 Task: Implement a script that accepts input data from different sensors or devices, combines it, and generates a consolidated status report.
Action: Mouse moved to (914, 161)
Screenshot: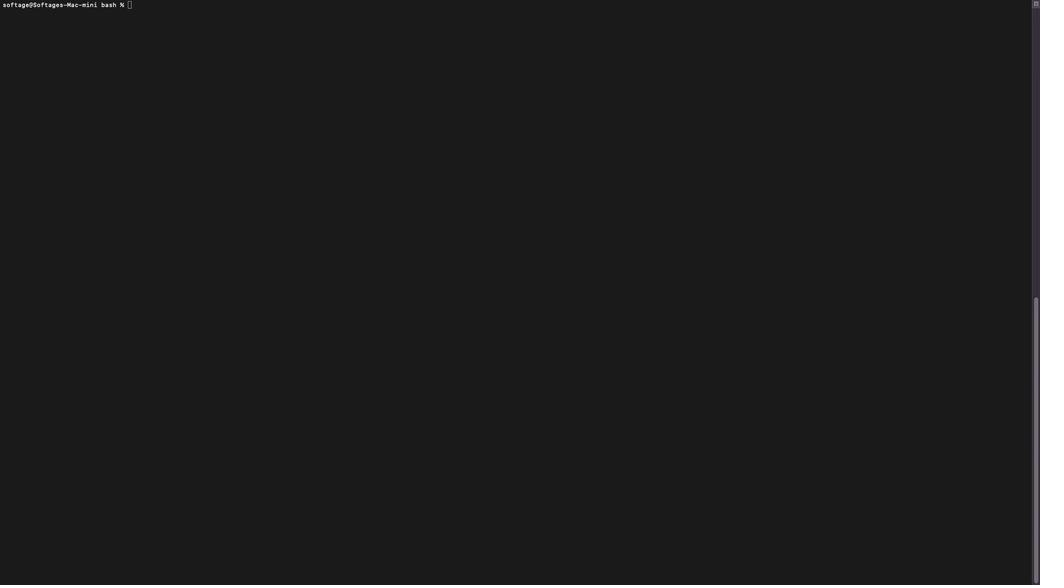 
Action: Key pressed 'y'
Screenshot: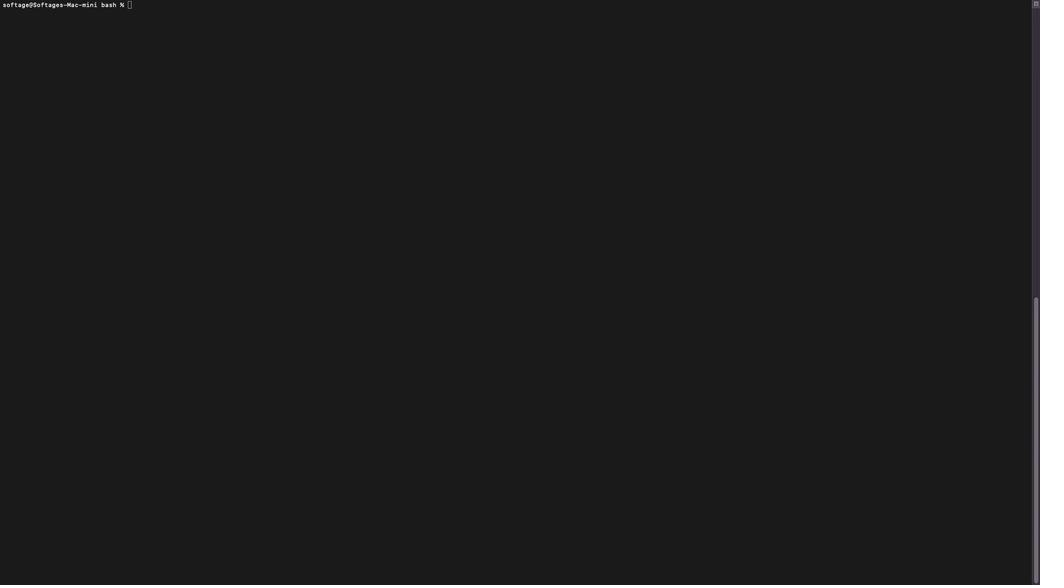 
Action: Mouse moved to (916, 161)
Screenshot: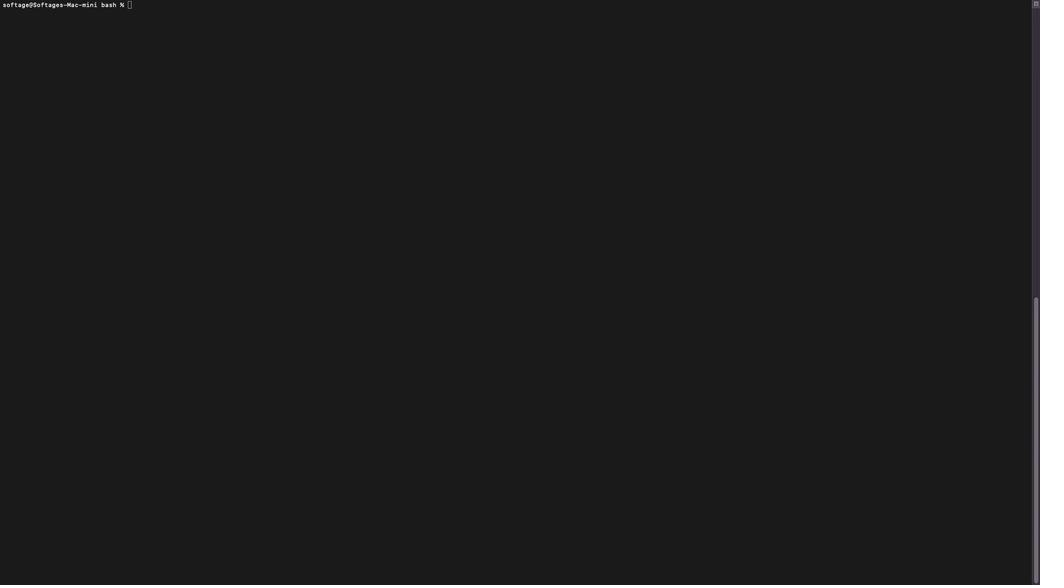 
Action: Key pressed Key.enter
Screenshot: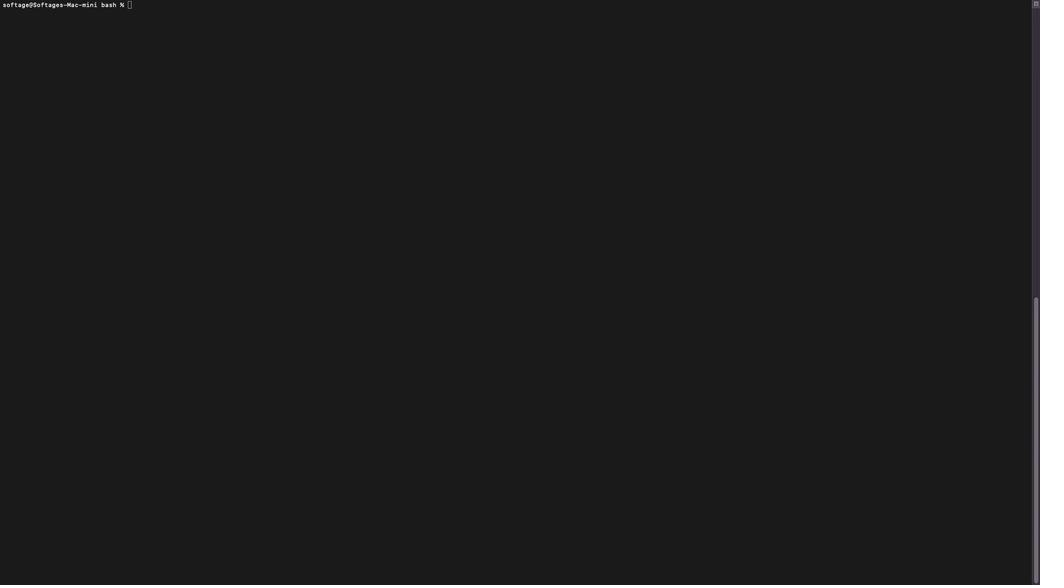 
Action: Mouse moved to (855, 170)
Screenshot: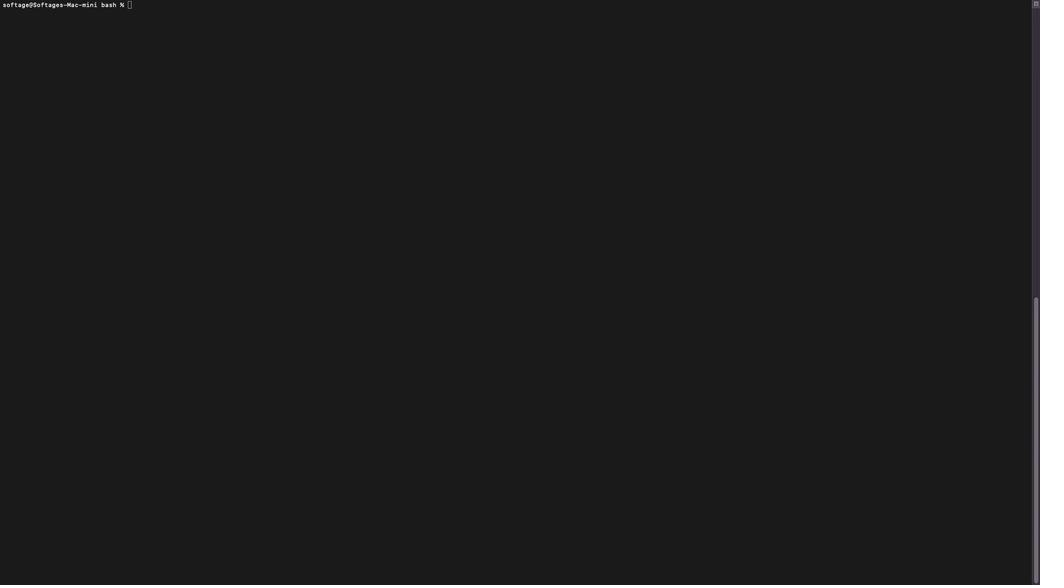 
Action: Mouse pressed left at (855, 170)
Screenshot: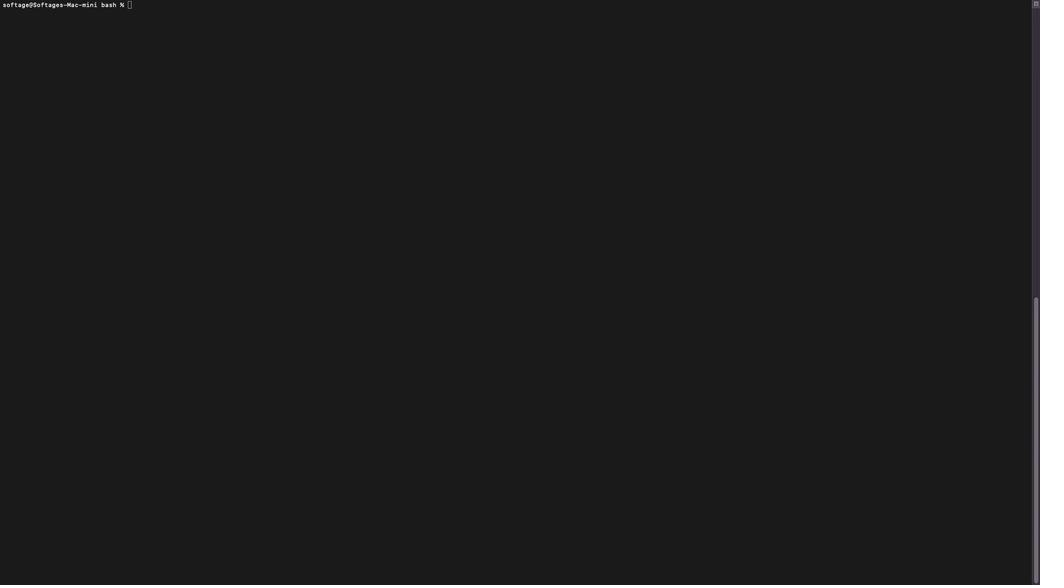 
Action: Mouse moved to (849, 176)
Screenshot: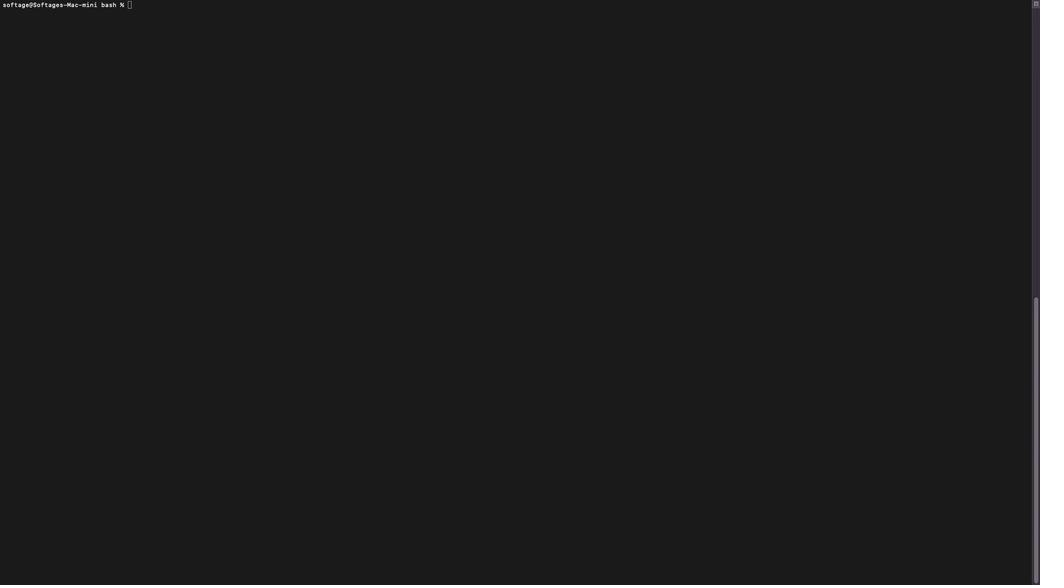 
Action: Mouse pressed left at (849, 176)
Screenshot: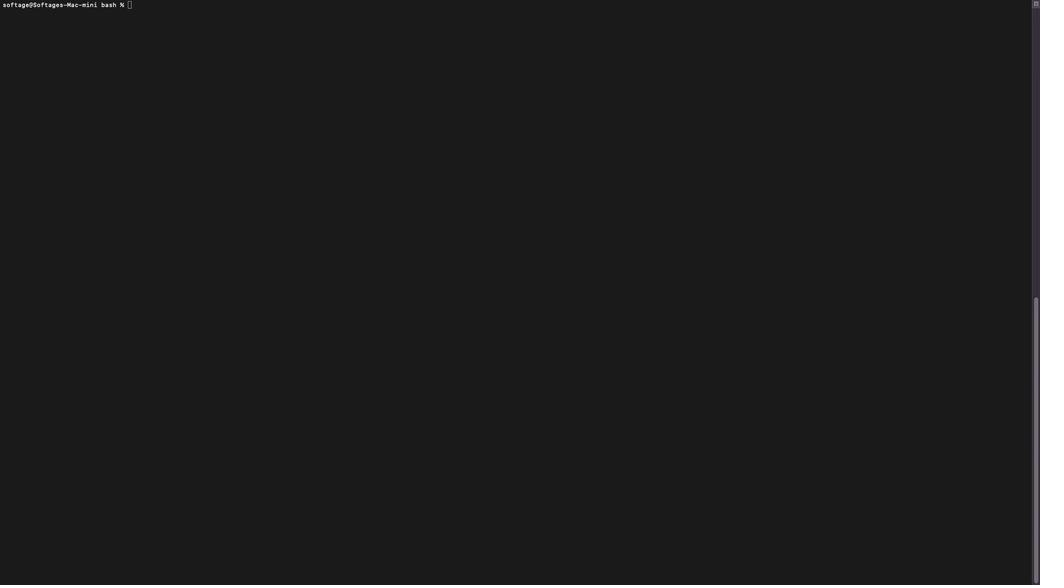 
Action: Mouse moved to (827, 172)
Screenshot: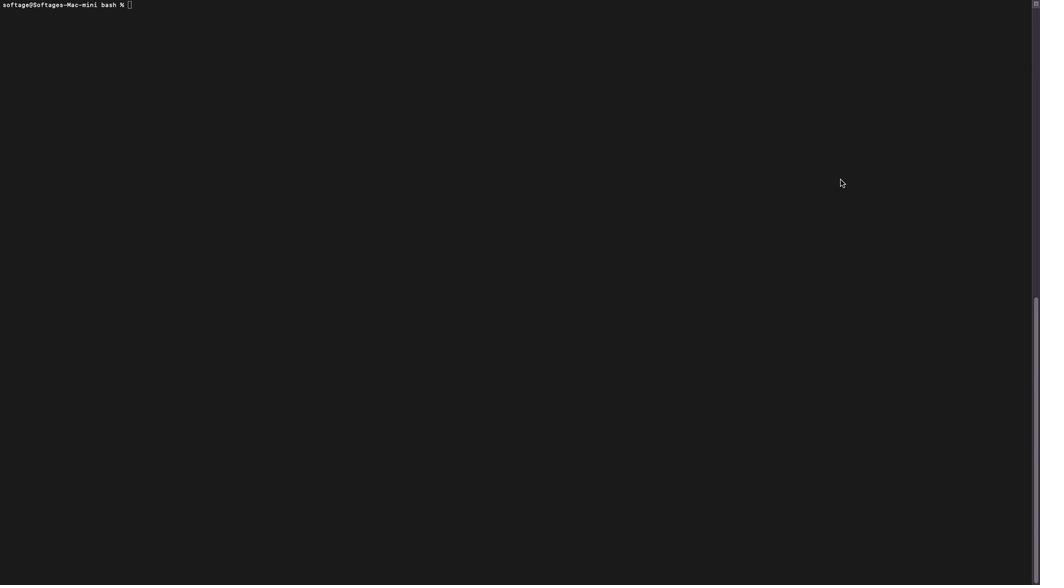 
Action: Mouse pressed left at (827, 172)
Screenshot: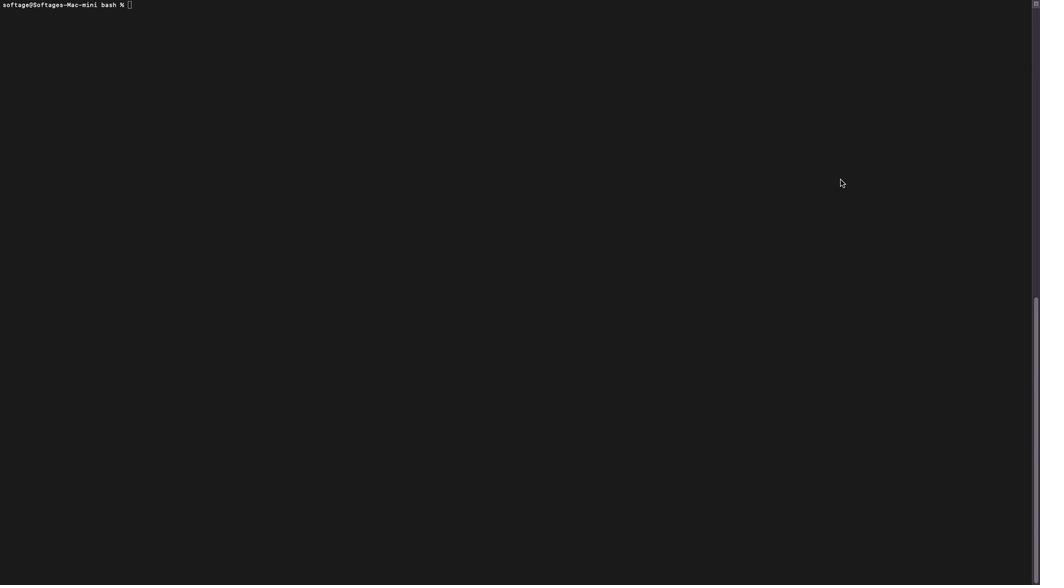 
Action: Mouse moved to (827, 172)
Screenshot: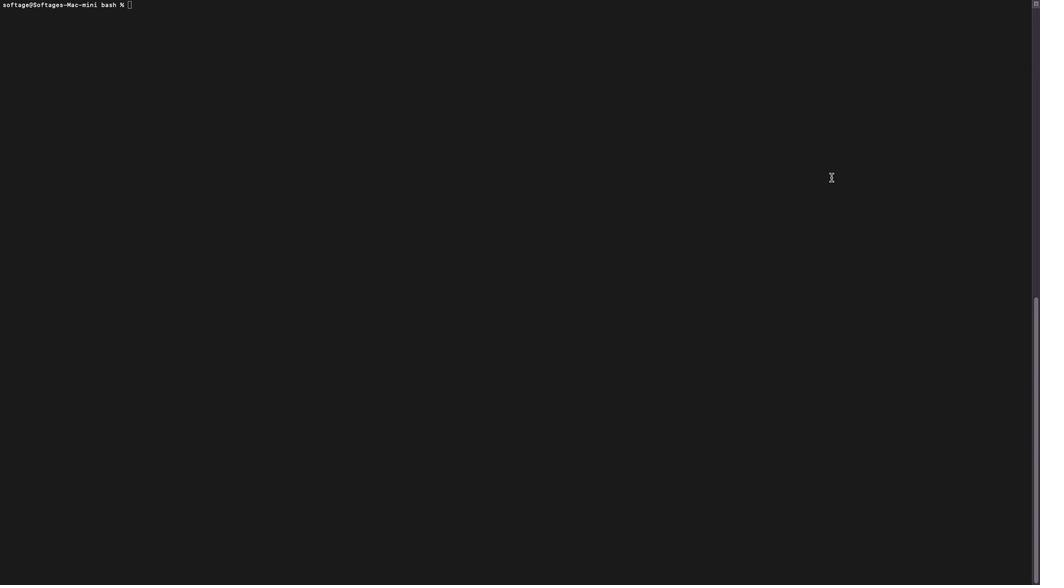 
Action: Mouse pressed left at (827, 172)
Screenshot: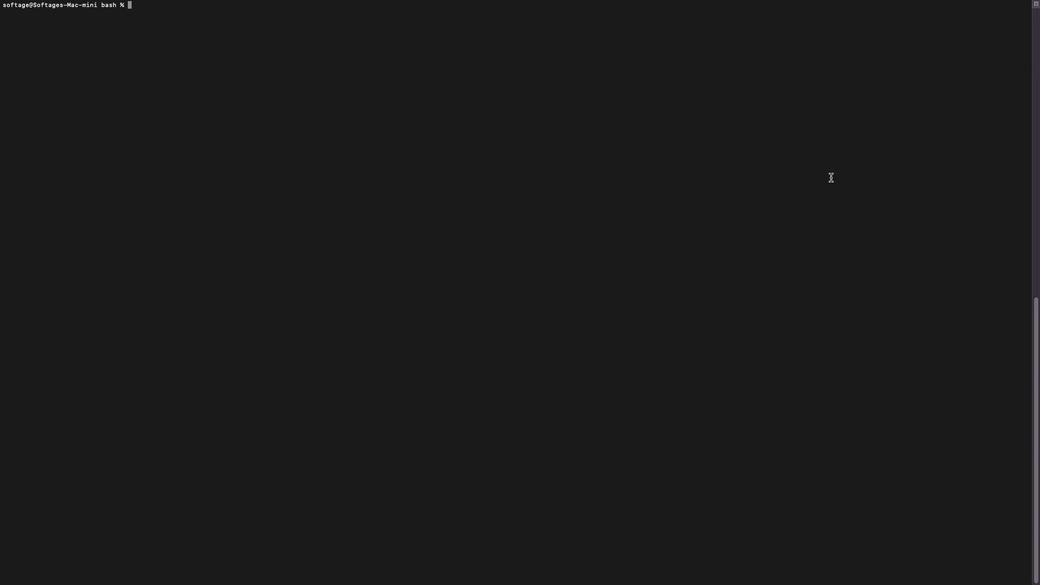 
Action: Mouse moved to (826, 172)
Screenshot: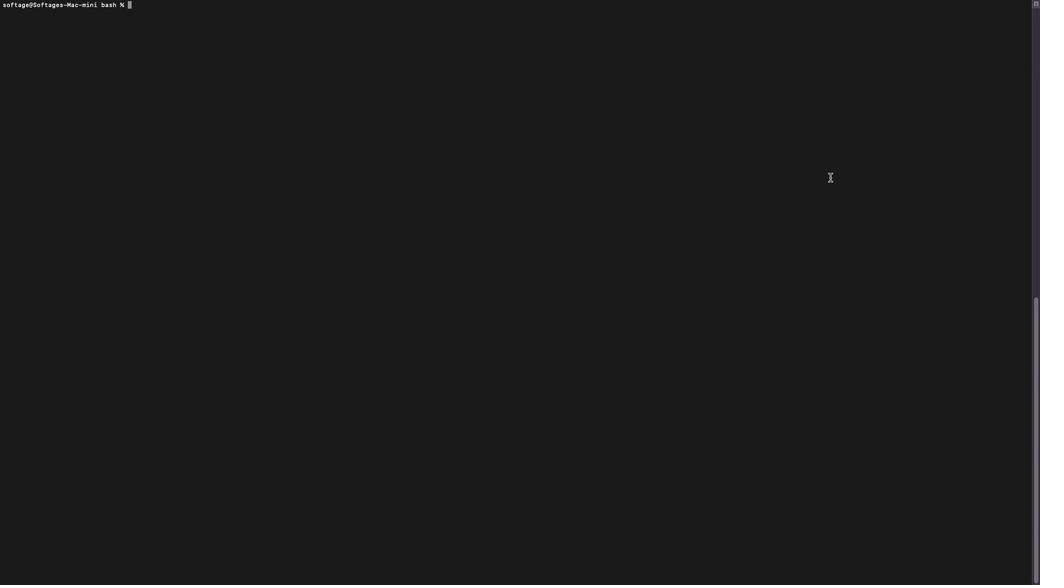 
Action: Key pressed 'v''i''m'Key.space'b''a''s''h''7''0''.''s''h'Key.enter'i'Key.shift'#'Key.shift'!''/''b''i''n''/''b''a''s''h'Key.enterKey.enterKey.shift'#'Key.spaceKey.shift'I''n''i''t''i''a''l''i''z''e'Key.space't''h''e'Key.space'v''a''r''i''a''b''l''e'Key.space't''o'Key.space's''t''o''r''r''e'Key.backspaceKey.backspace'r''e'Key.backspaceKey.backspace'e'Key.space's''e''n''s''o''r''/''d''e''v''i''c''e'Key.space'd''a''t''a'Key.enter's'Key.backspace's''e''n''d''o''r'Key.backspaceKey.backspaceKey.backspace's''i''r'Key.backspaceKey.backspace'o''r''1'Key.shift'_''d''a''t''a''='Key.shift_r'"''"'Key.enter's''e''n''s''o''r''2'Key.shift'_''d''a''t''a''='Key.shift_r'"''"'Key.enter's''e''n''s''o''r''3''='Key.backspaceKey.shift'_''d''a''t''a'Key.shift_r'='Key.shift_r'"''"'Key.enterKey.enterKey.shift'#'Key.spaceKey.shift'F''u''n''c''t''i''o''n'Key.space't''o''r'Key.space'e''a''d'Key.backspaceKey.backspaceKey.backspaceKey.backspaceKey.backspaceKey.backspaceKey.backspace'r''e''a''d'Key.space'd''a''t''a'Key.space'f''r''o''m'Key.space'e''a''c''h'Key.space's''e''n''s''o''r''/''d''e''v''i''c''e'Key.enter'r''e''a''d'Key.shift'_''s''e''n''s''p''r'Key.backspaceKey.backspace'o''r'Key.shift'('')'Key.backspaceKey.backspaceKey.shift'_''d''a''t''a'Key.shift'('')'Key.spaceKey.shift_r'{'Key.enterKey.spaceKey.spaceKey.spaceKey.space's''e''n''s''o''r'Key.shift'_'Key.backspace'1'Key.shift'_''d''a''t''a''='Key.shift_r'"'Key.shift_rKey.shift'S''e''n''s''o''r'Key.space'1'Key.shift_r':'Key.spaceKey.shift'$'Key.shift'(''r''a''m''d''o''m'Key.shift'_''d''a''t''a'Key.shift')'Key.shift_r'"'Key.enterKey.spaceKey.spaceKey.spaceKey.space'e'Key.backspace's''e''n''s''o''r'Key.shift'_''d''a''t''a''='Key.shift_r'"'Key.backspaceKey.backspaceKey.backspaceKey.backspaceKey.backspaceKey.backspaceKey.backspaceKey.backspace'r''2'Key.shift'_''d''a''t''a''='Key.shift_r'"'Key.shift'S''e''n''s''o''r'Key.space'2'Key.shift_r':'Key.spaceKey.shift'$'Key.shift'(''r''a''n''d''o''m'Key.shift'_''d''a''t''a'Key.shift')'Key.shift_r'"'Key.enterKey.spaceKey.spaceKey.spaceKey.space's''e''n''s''o''r''3'Key.shift'_''d''a''t''a''='Key.shift_r'"'Key.shift'S''e''n''s''o''r'Key.space'3'Key.shift_r':'Key.spaceKey.shift'$'Key.shift'(''r''a''n''d''o''m'Key.shift'_''d''a''t''a'Key.shift')'Key.shift_r'"'Key.enterKey.shift_r'}'Key.enterKey.enter'g''e''n''e''r''a''t''e'Key.shift'_''s''a''t'Key.backspaceKey.backspace't''a''t''u''s'Key.shift'_''r''e''p''o''r''t'Key.shift'('')'Key.shift_rKey.spaceKey.shift_r'{'Key.enterKey.spaceKey.spaceKey.spaceKey.space'e''c''h''o'Key.spaceKey.shift_r'"'Key.shift'C''o''n''s''i''d''e''r'Key.spaceKey.shift'S''t''a''t''u''s'Key.spaceKey.shift'R''e''p''o''r''t'Key.shift_r':'Key.shift_r'"'Key.enterKey.spaceKey.spaceKey.spaceKey.space'e''c''h''o'Key.spaceKey.shift_r'"'Key.shift'$''s''e''n''s''o''r'Key.shift'1'Key.shift'_''d''a''t''a'Key.shift_r'"'Key.enterKey.spaceKey.spaceKey.spaceKey.space'e''c''h''o'Key.spaceKey.shift_r'"'Key.shift'$''s''e''n''s''o''r''2'Key.shift'_''d''a''t''a'Key.shift_r'"'Key.enterKey.enterKey.backspaceKey.spaceKey.spaceKey.spaceKey.space'e''c''h''o'Key.spaceKey.shift_r'"'Key.shift'$''s''e''n''s''o''r'Key.shift'3'Key.shift'_''d''a''t''a'Key.shift_r'"'Key.enterKey.shift_r'}'Key.enterKey.enter'r''a''n''d''o''m'Key.shift'_''d''a''t''a'Key.shift'('')'Key.spaceKey.shift_r'{'Key.enterKey.spaceKey.spaceKey.spaceKey.space'e''c''h''o'Key.spaceKey.shift_r'"'Key.shift'$'Key.shift'(''('Key.caps_lock'R''A''N''D''O''M'Key.spaceKey.shift'%'Key.space'1''0''0'Key.shift')'')'Key.shift_r'"'Key.enterKey.shift_r'}'Key.caps_lockKey.enterKey.enter'w''h''i''l''e'Key.space't''u''r''e'Key.backspaceKey.backspaceKey.backspace'r''u''e'';'Key.space'd''o'Key.enterKey.spaceKey.spaceKey.spaceKey.space'r''e''a''d'Key.shift'_''s''e''n''s''o''r'Key.shift'_''d''a''t''a'Key.enterKey.spaceKey.spaceKey.spaceKey.space'g''e''n''e''r''a''t''e'Key.shift'_''s''t''a''t''u''s'Key.shift'_''r''e''p''o''r''t'Key.enterKey.spaceKey.spaceKey.spaceKey.space's''l''e''e''p'Key.space'5'Key.enter'd''o''n''e'Key.escKey.shift_r':''w''q'Key.shift'!'Key.enter'c''h''m''o''d'Key.space'u'Key.shift'+''x'Key.space'b''a''h''s''7''0''.''s''h'Key.backspaceKey.backspaceKey.backspaceKey.backspaceKey.backspaceKey.backspaceKey.backspaceKey.backspace'a''s''h''7''0''.''s''h'Key.enter'.''/''b''a''s''h''7''0''.''s''h'Key.enterKey.ctrl'c'
Screenshot: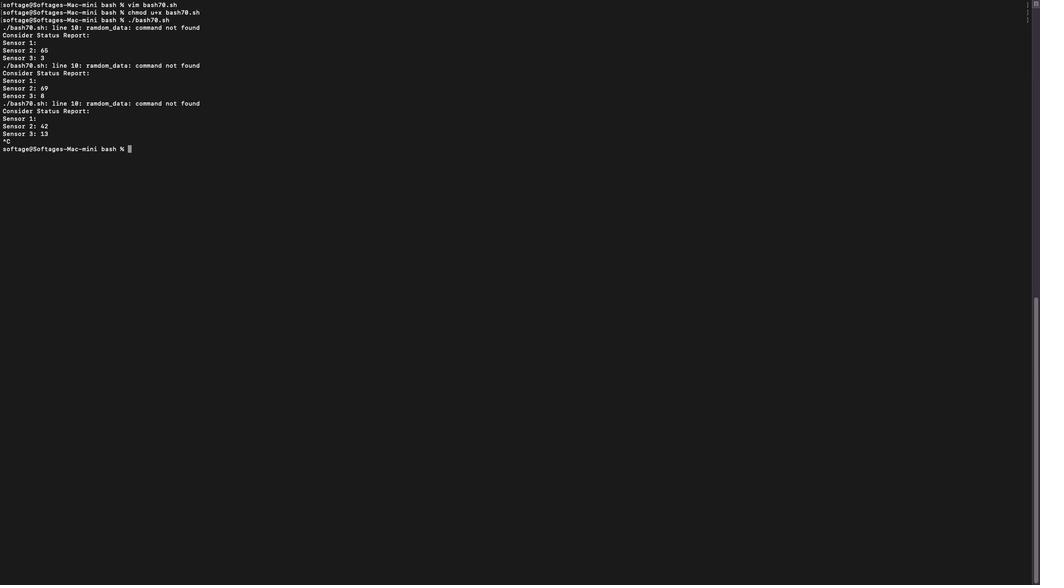 
Action: Mouse moved to (887, 170)
Screenshot: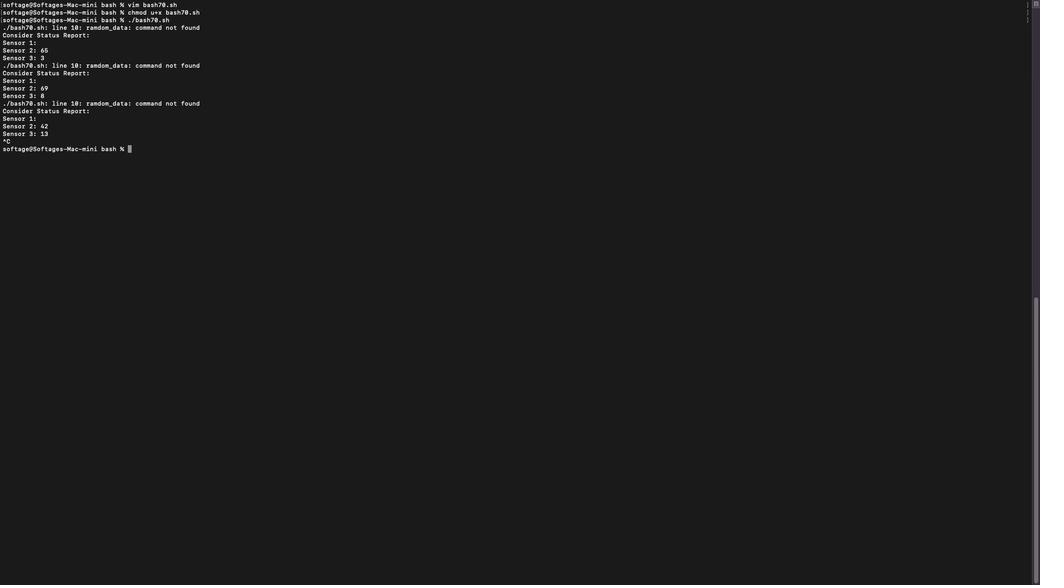 
Action: Mouse pressed left at (887, 170)
Screenshot: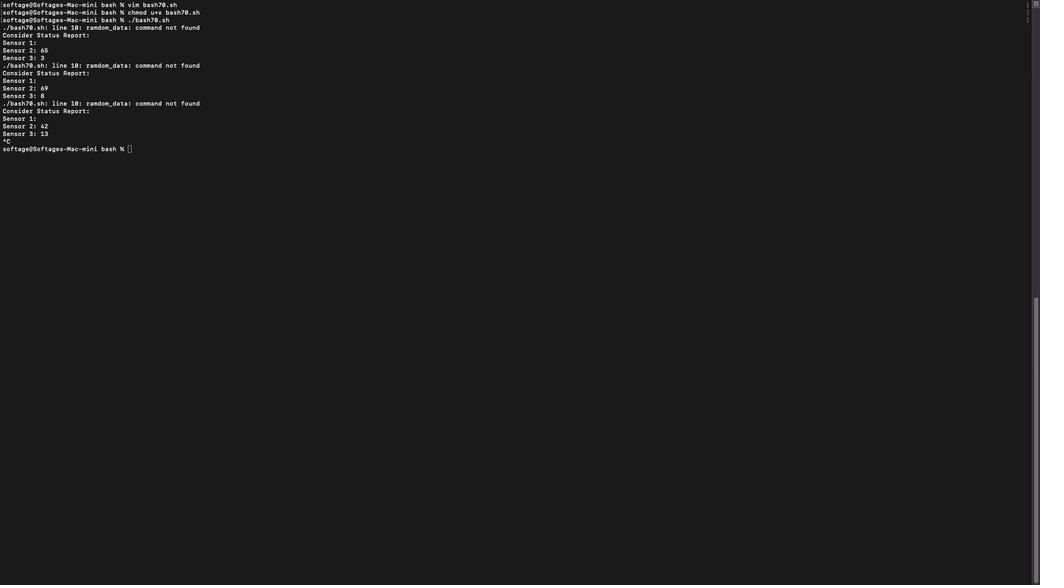 
Action: Mouse moved to (849, 177)
Screenshot: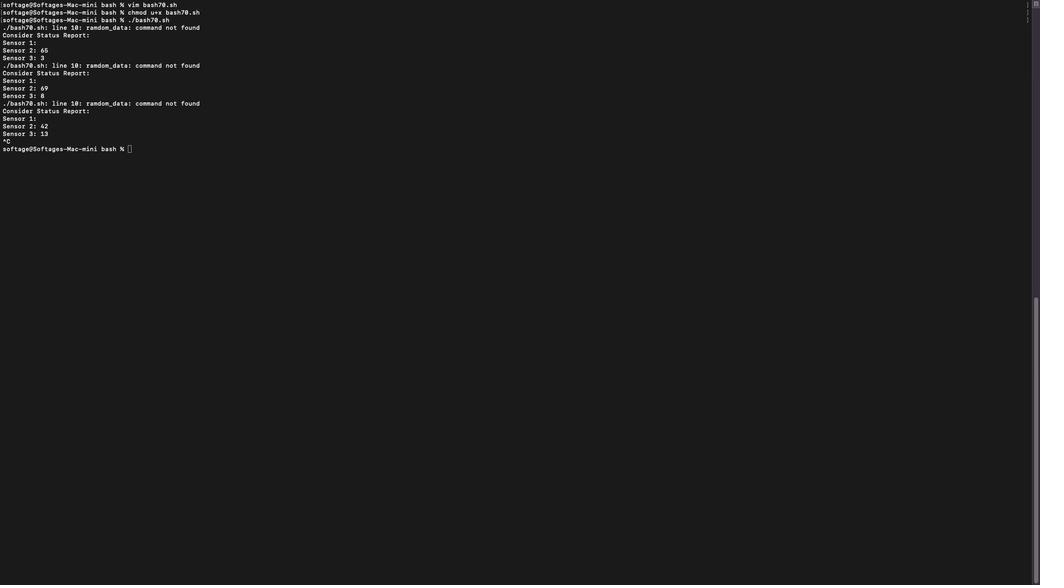 
Action: Mouse pressed left at (849, 177)
Screenshot: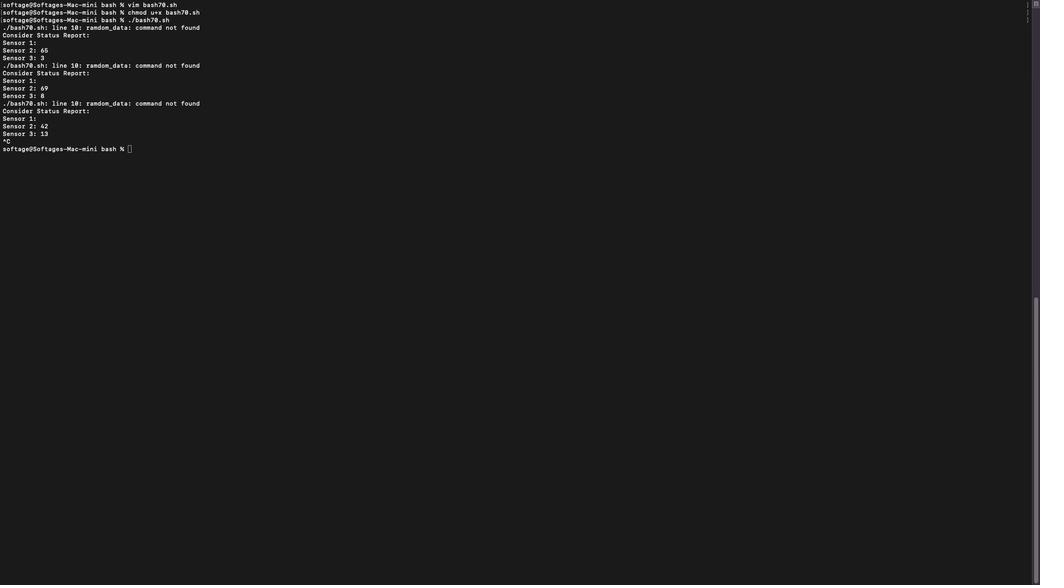 
Action: Mouse moved to (907, 170)
Screenshot: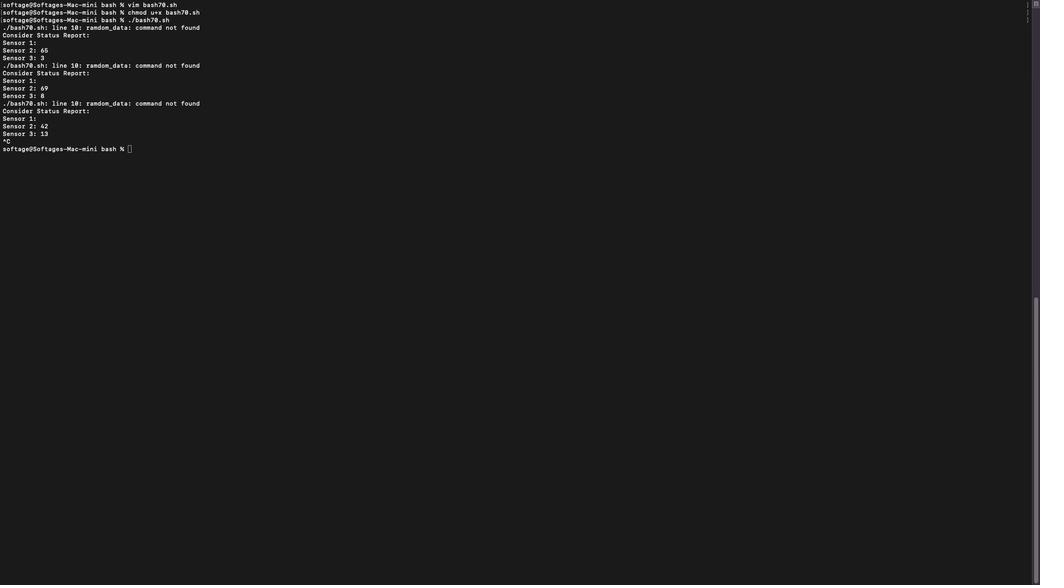 
Action: Mouse pressed left at (907, 170)
Screenshot: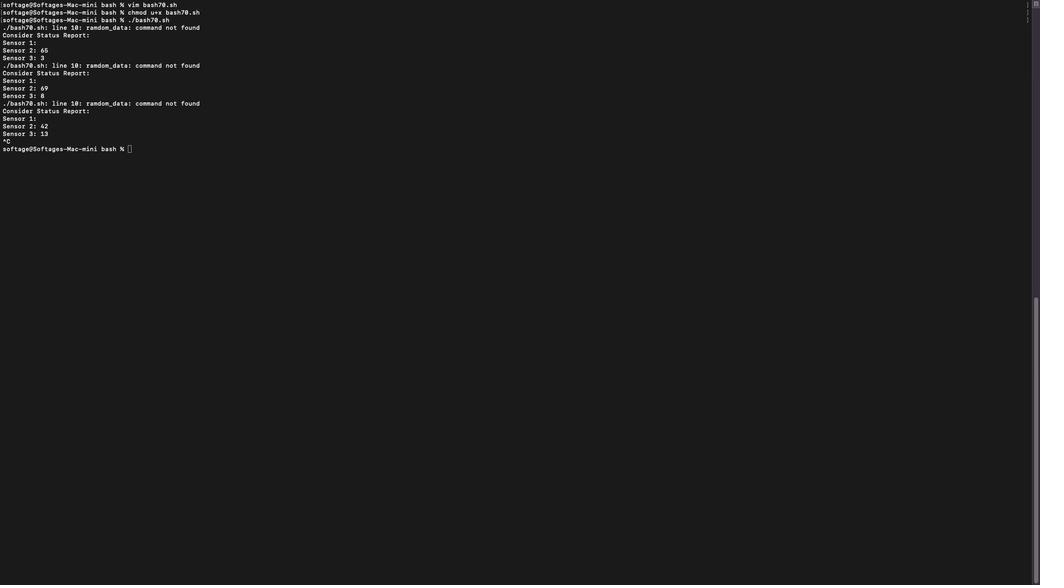 
